 Task: Select the Auckland Time as time zone for the schedule.
Action: Mouse moved to (126, 312)
Screenshot: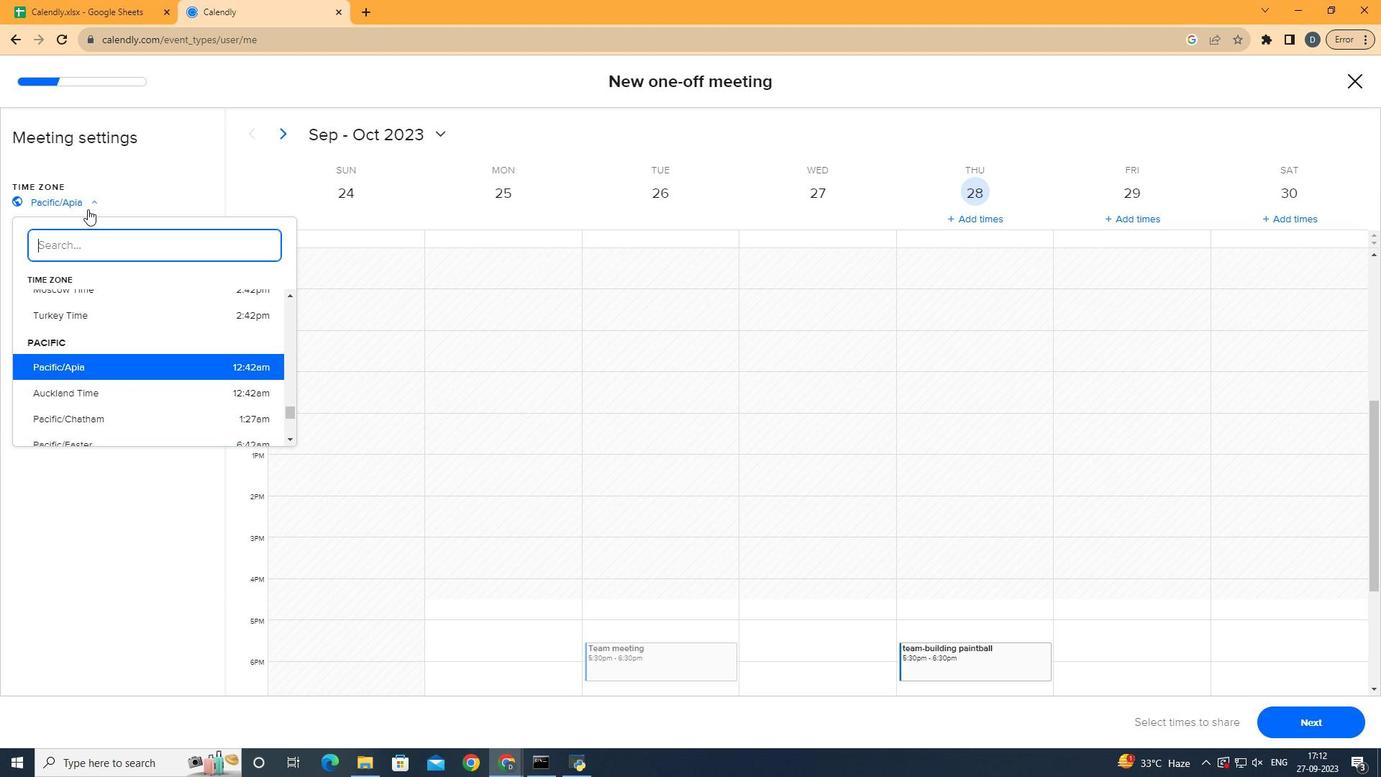 
Action: Mouse pressed left at (126, 312)
Screenshot: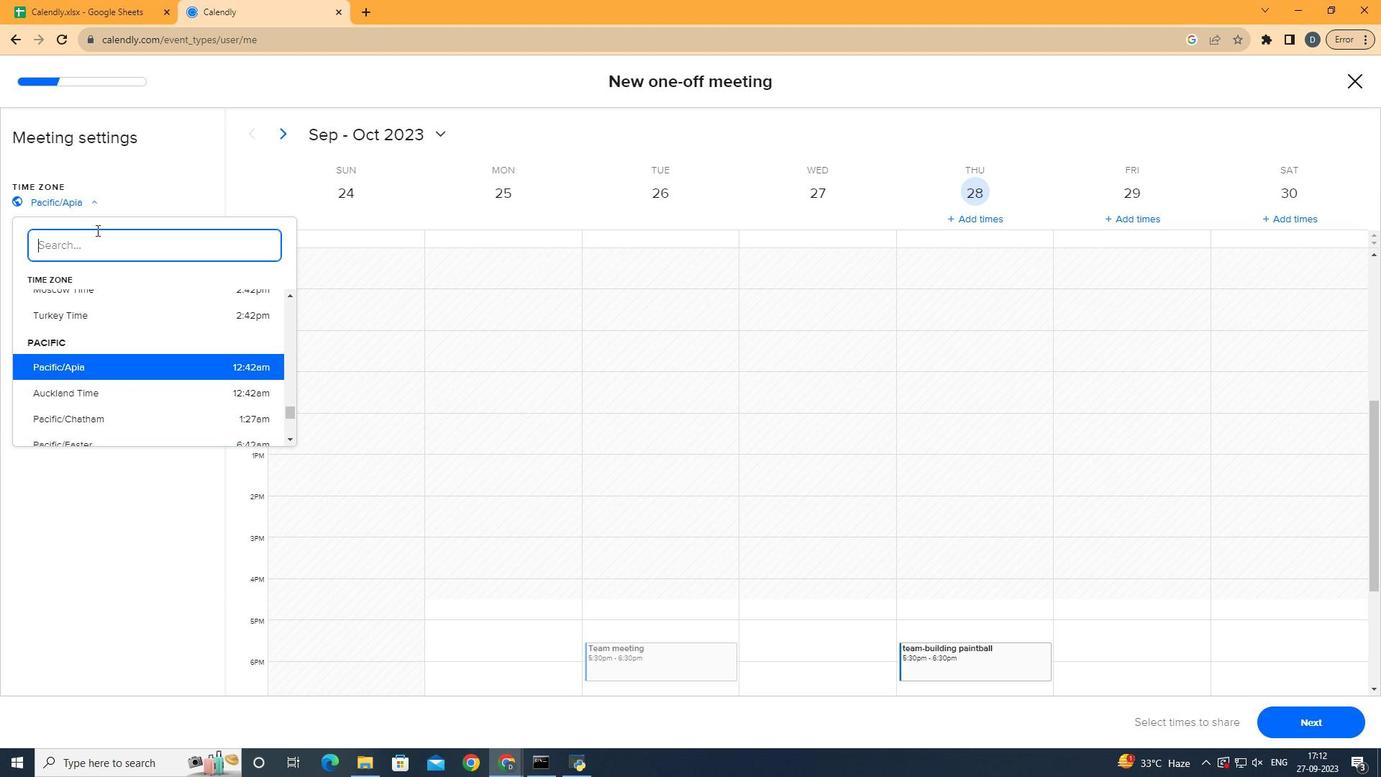 
Action: Mouse moved to (143, 395)
Screenshot: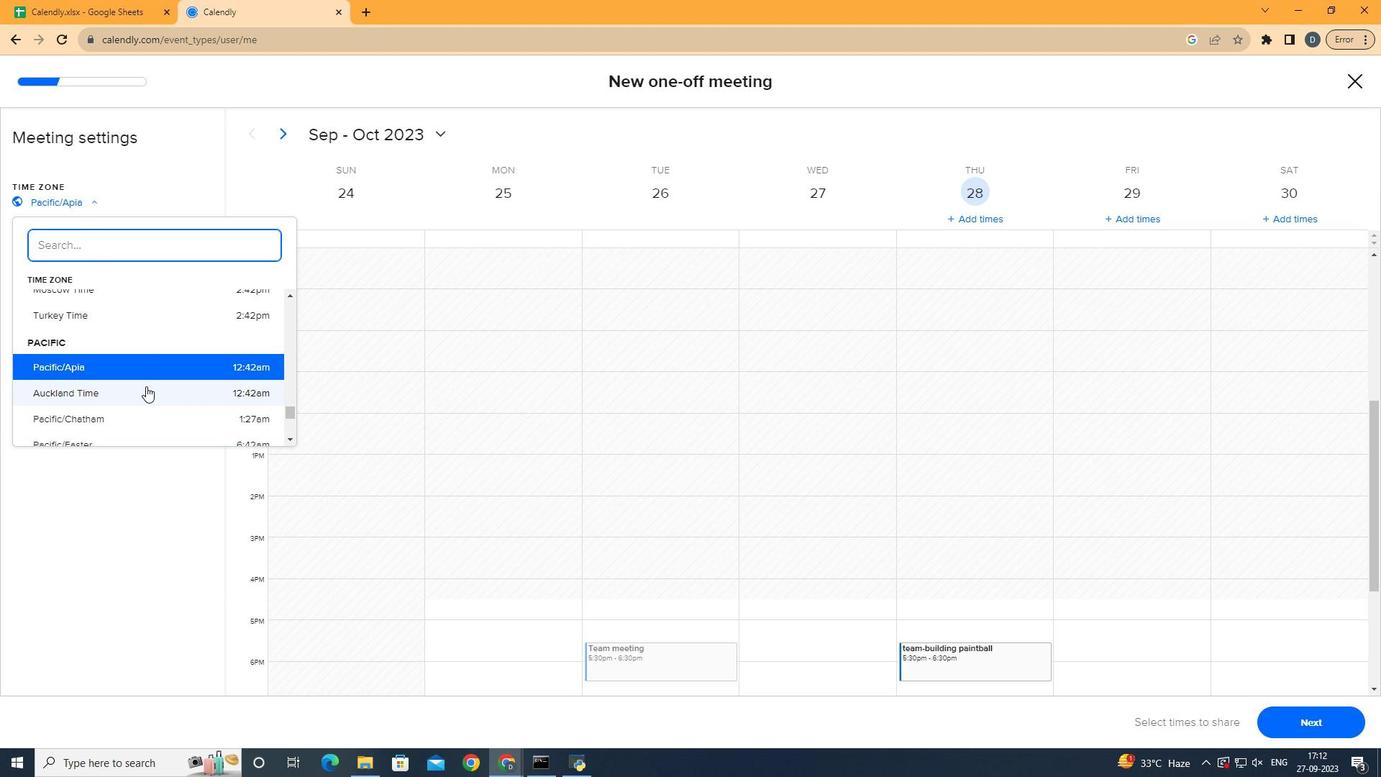 
Action: Mouse pressed left at (143, 395)
Screenshot: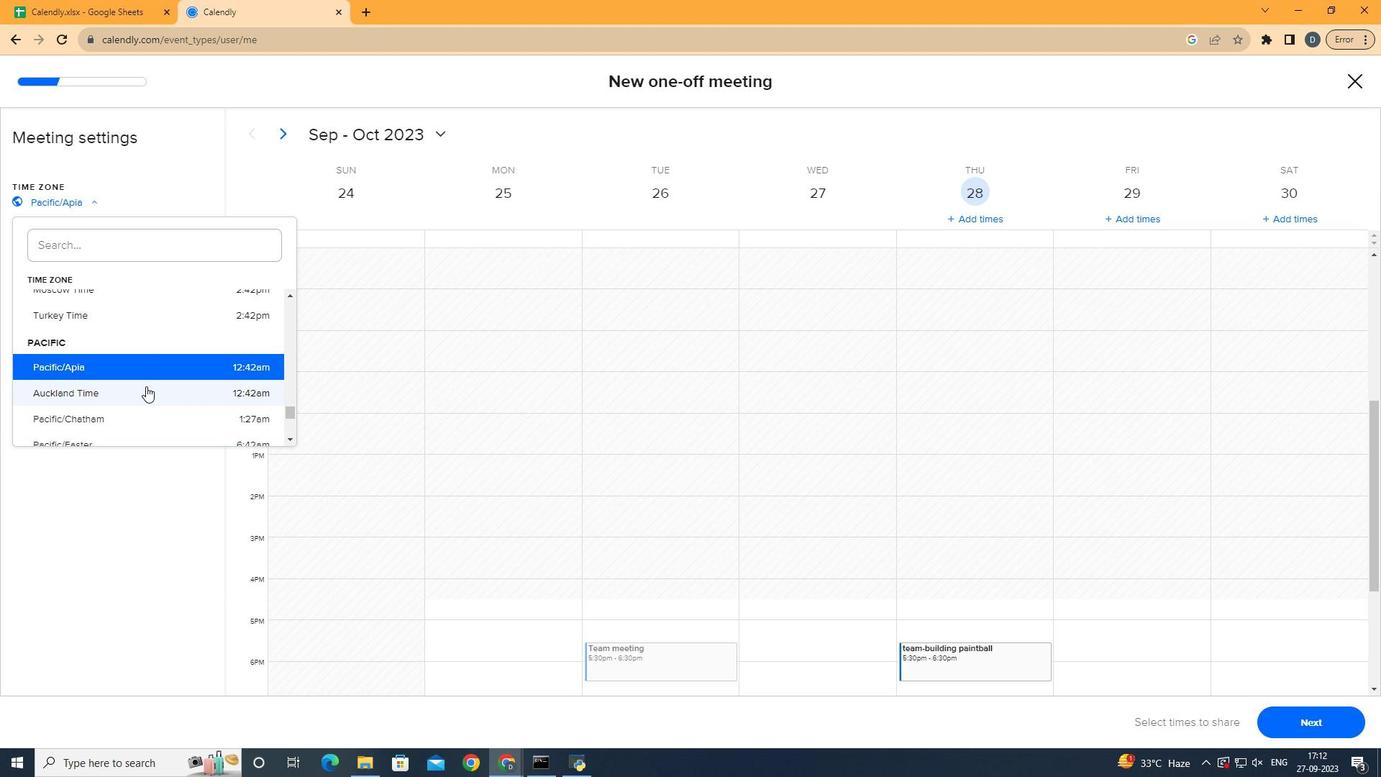 
Action: Mouse moved to (149, 470)
Screenshot: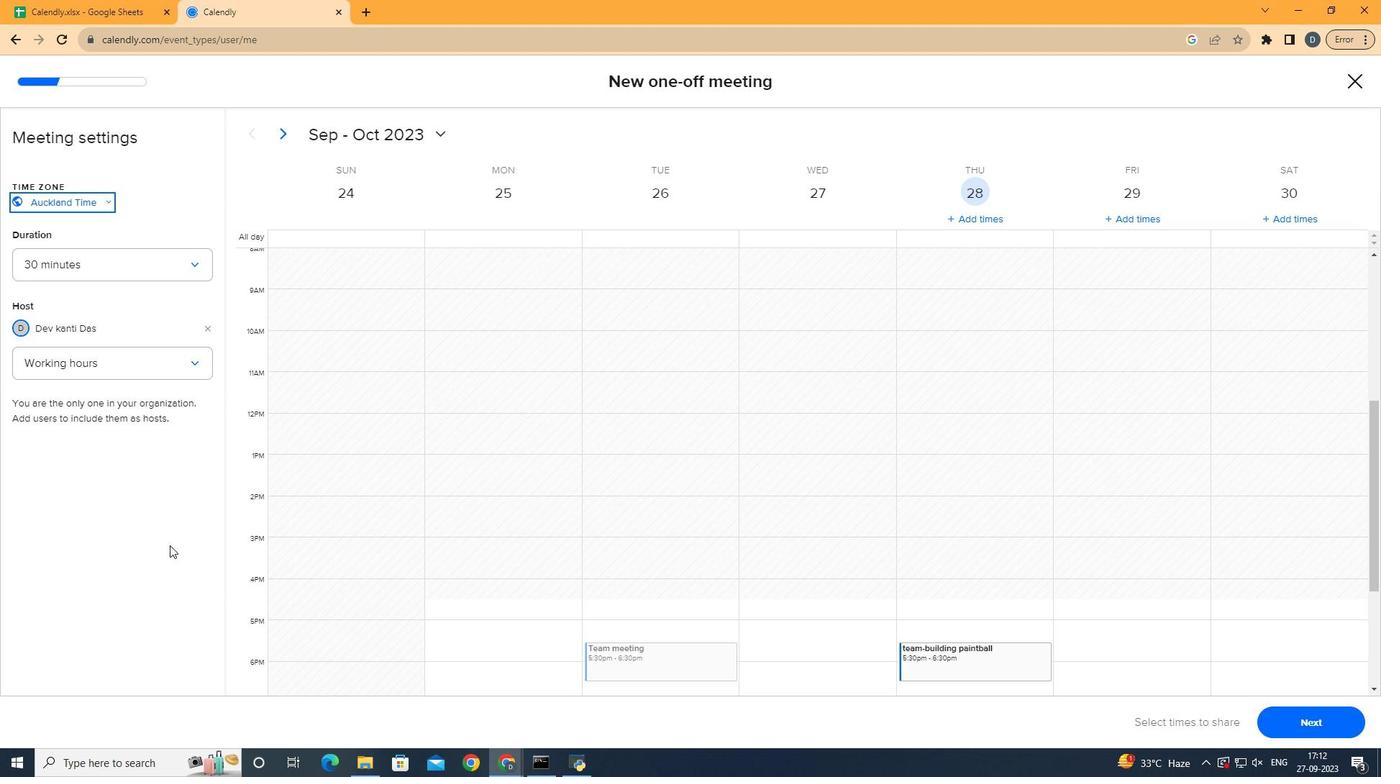 
